 Task: Add Sprouts Organic Cage Free Large Grade A Brown Eggs to the cart.
Action: Mouse moved to (50, 338)
Screenshot: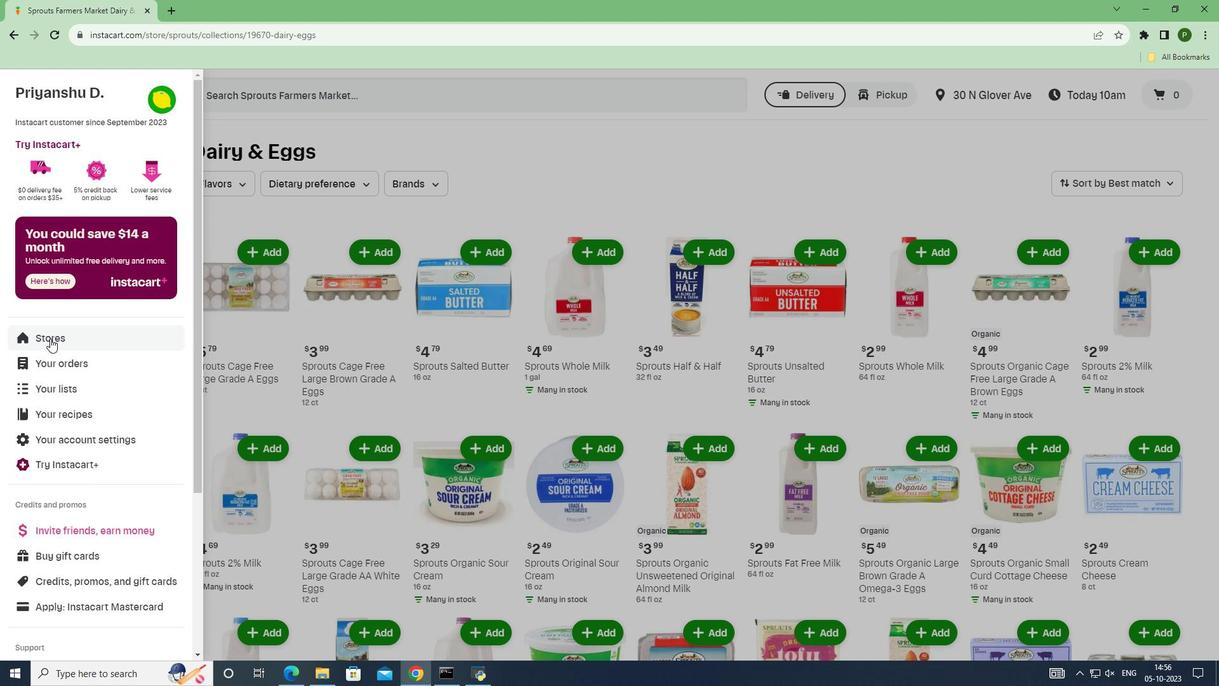 
Action: Mouse pressed left at (50, 338)
Screenshot: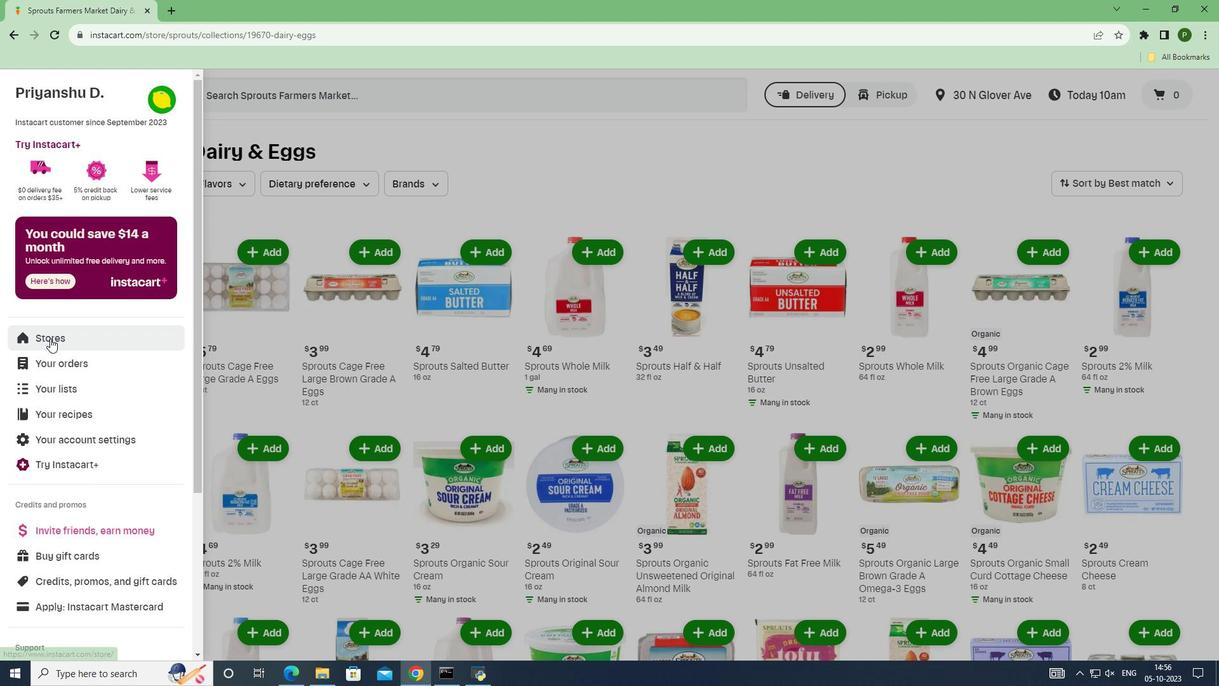 
Action: Mouse moved to (303, 142)
Screenshot: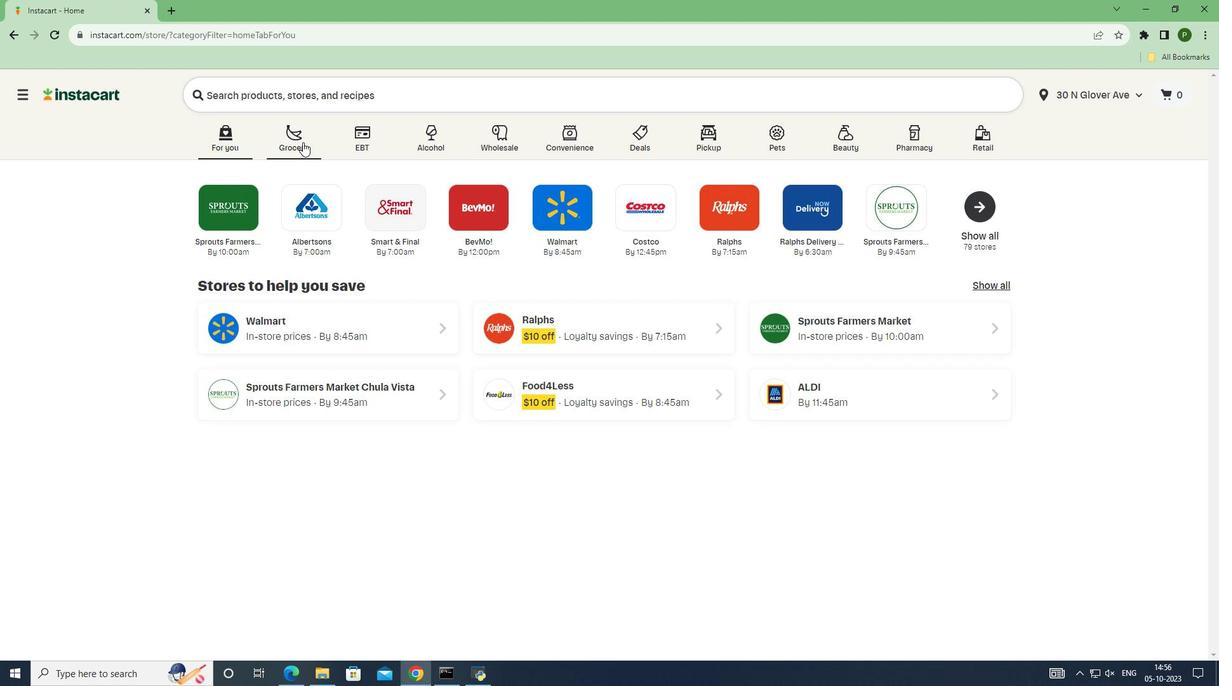 
Action: Mouse pressed left at (303, 142)
Screenshot: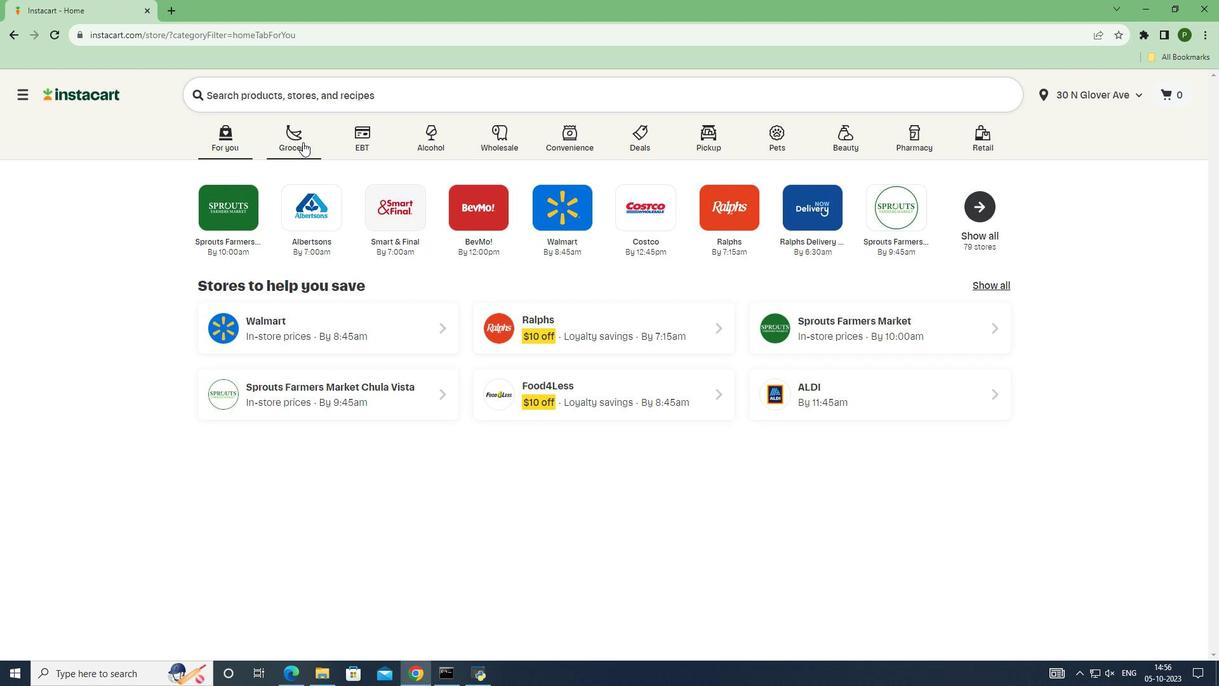 
Action: Mouse moved to (779, 299)
Screenshot: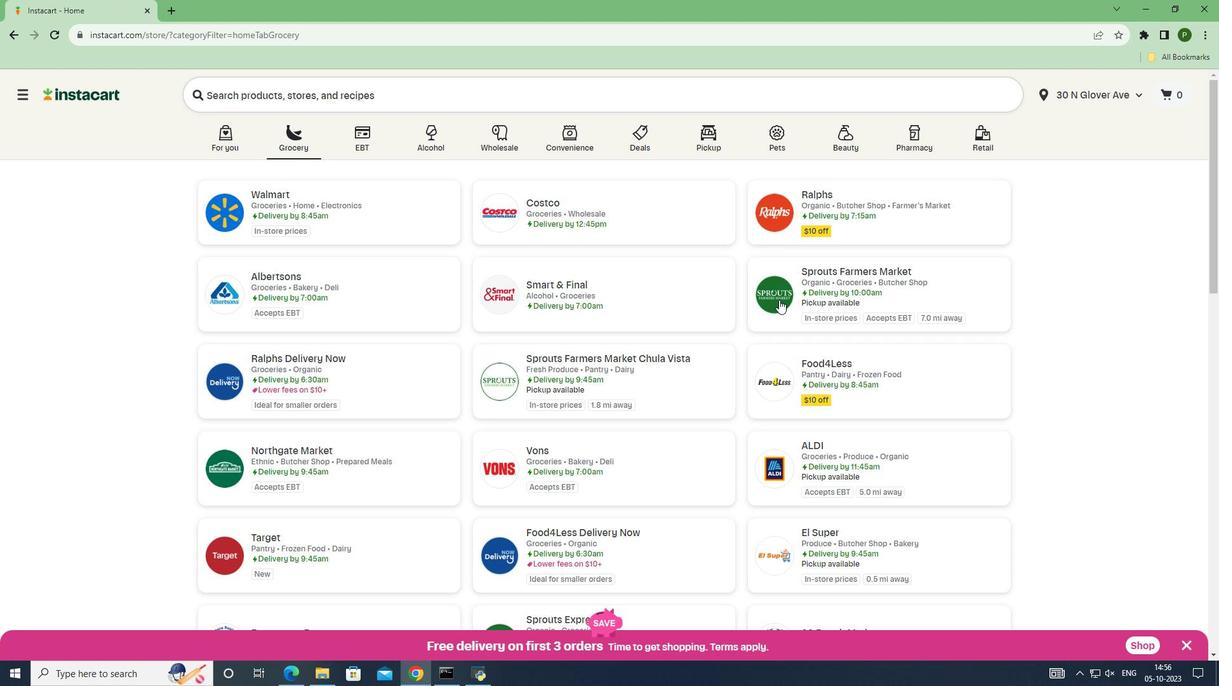 
Action: Mouse pressed left at (779, 299)
Screenshot: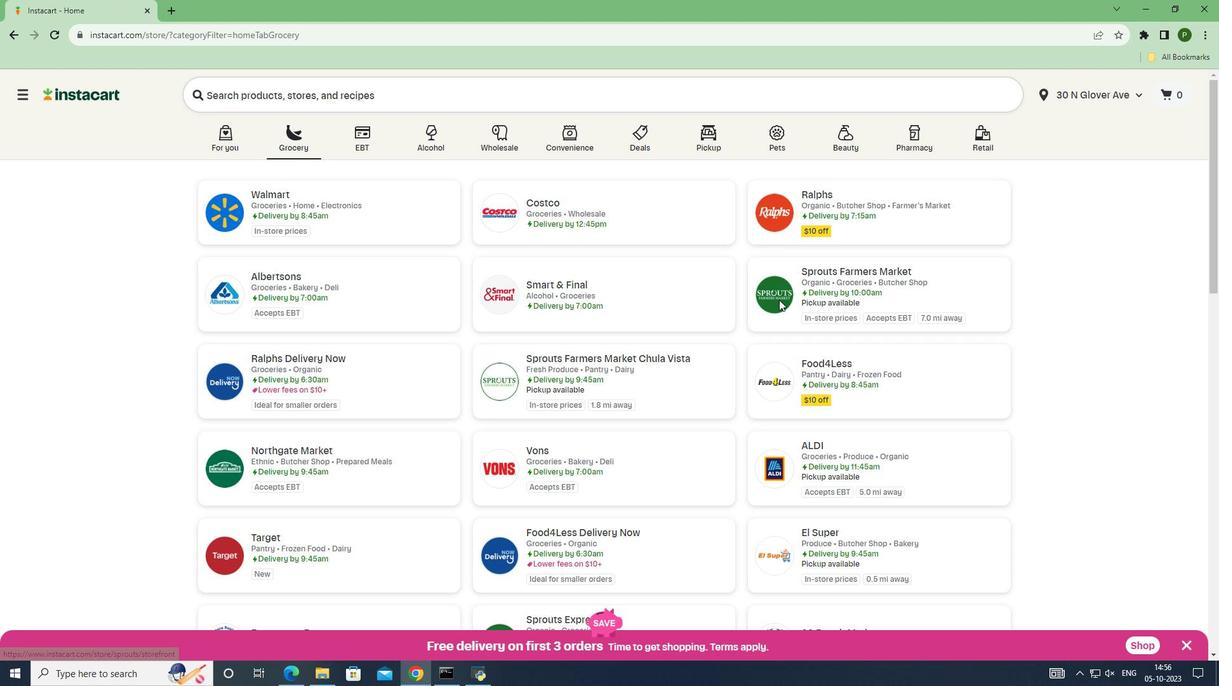 
Action: Mouse moved to (80, 368)
Screenshot: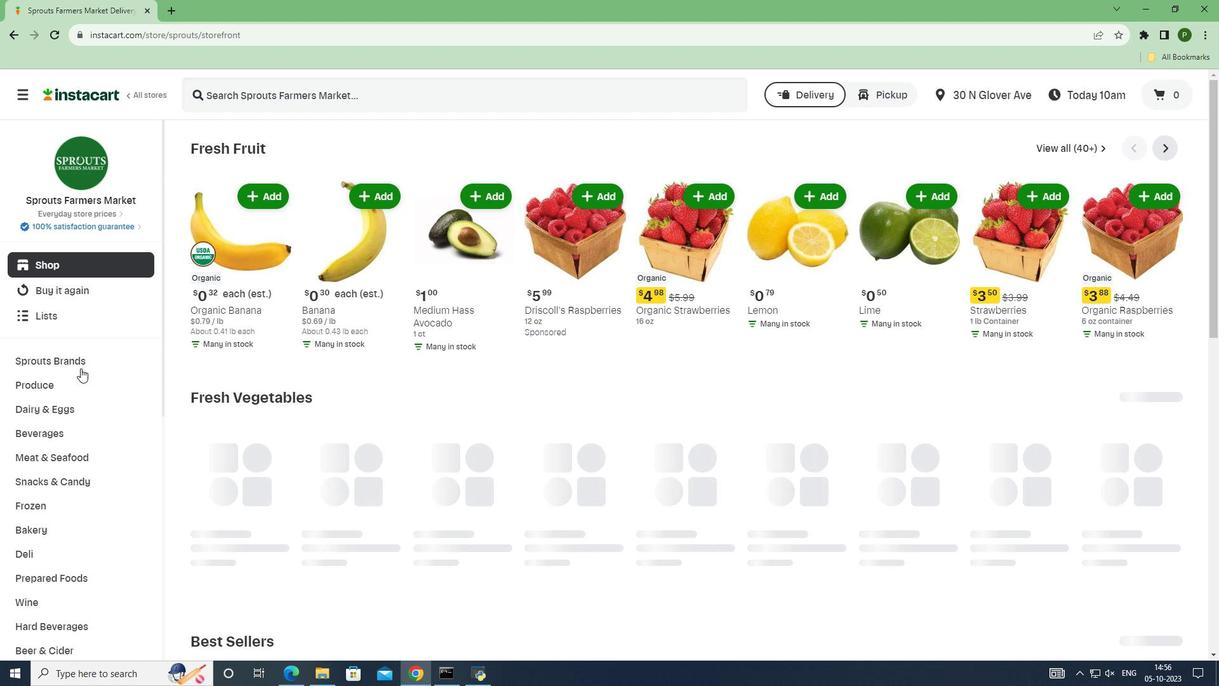 
Action: Mouse pressed left at (80, 368)
Screenshot: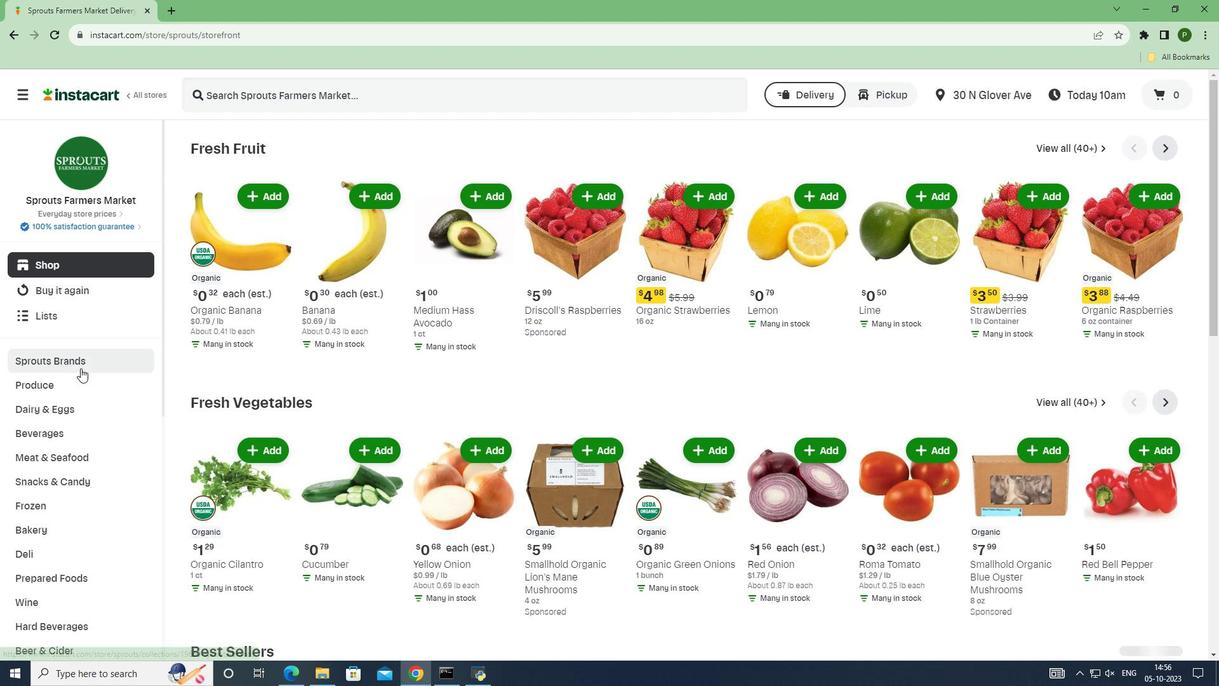 
Action: Mouse moved to (73, 484)
Screenshot: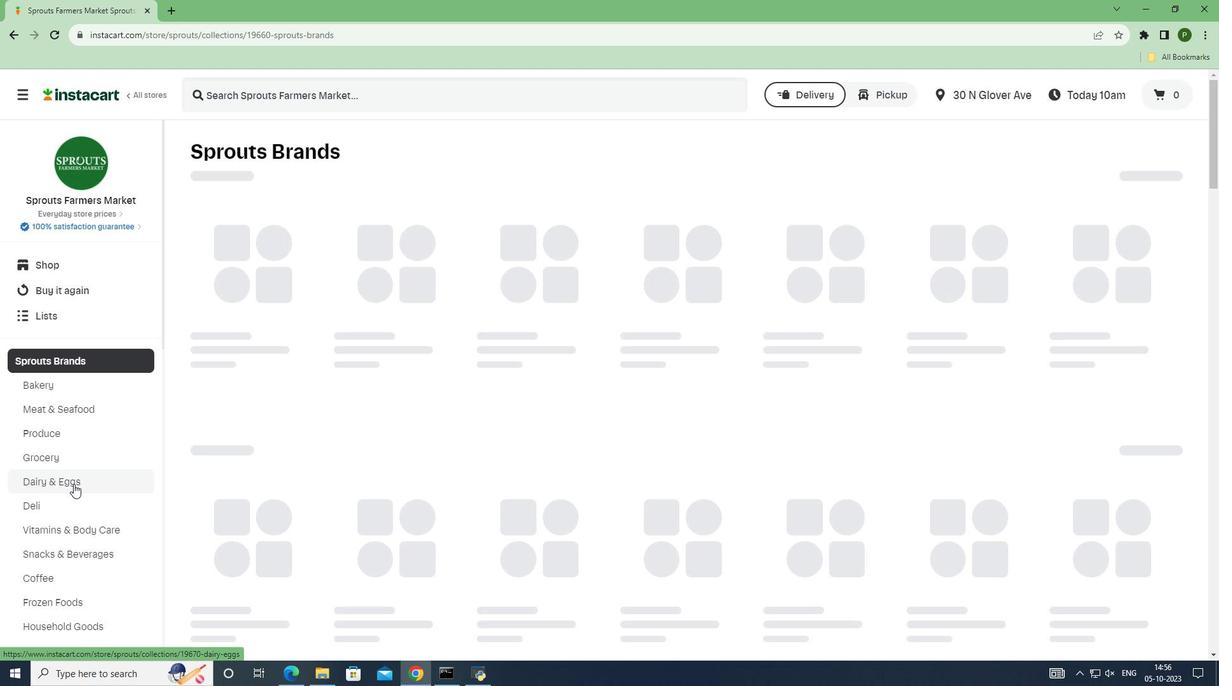 
Action: Mouse pressed left at (73, 484)
Screenshot: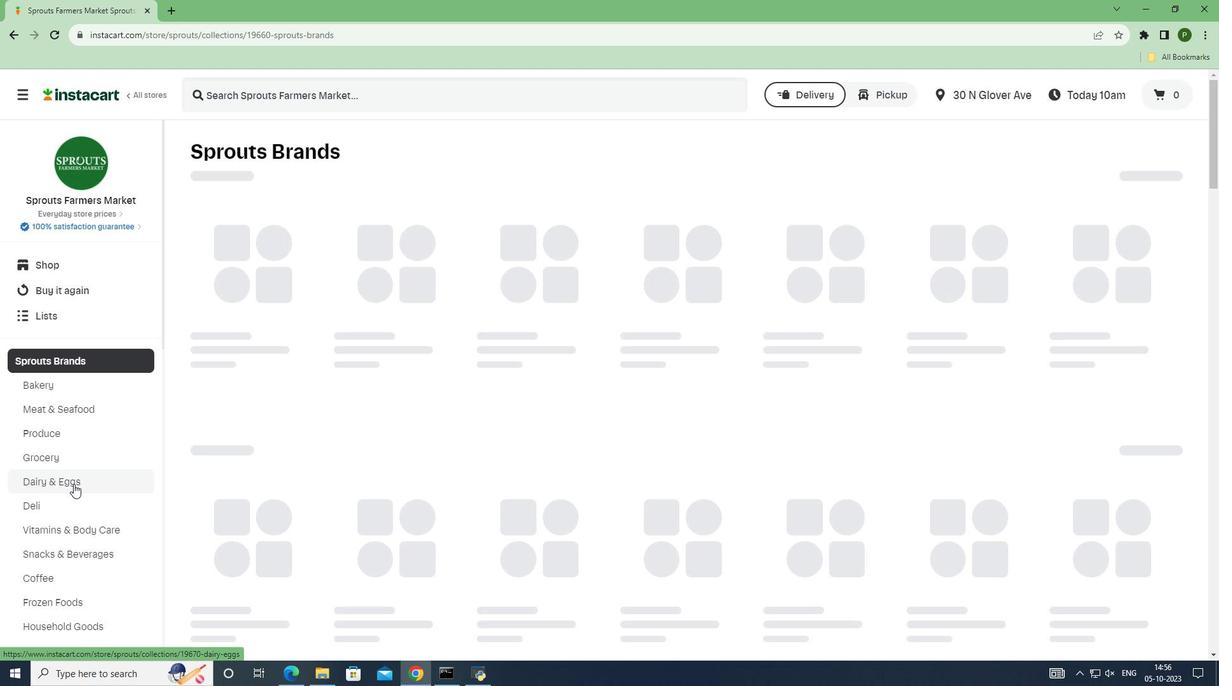 
Action: Mouse moved to (283, 97)
Screenshot: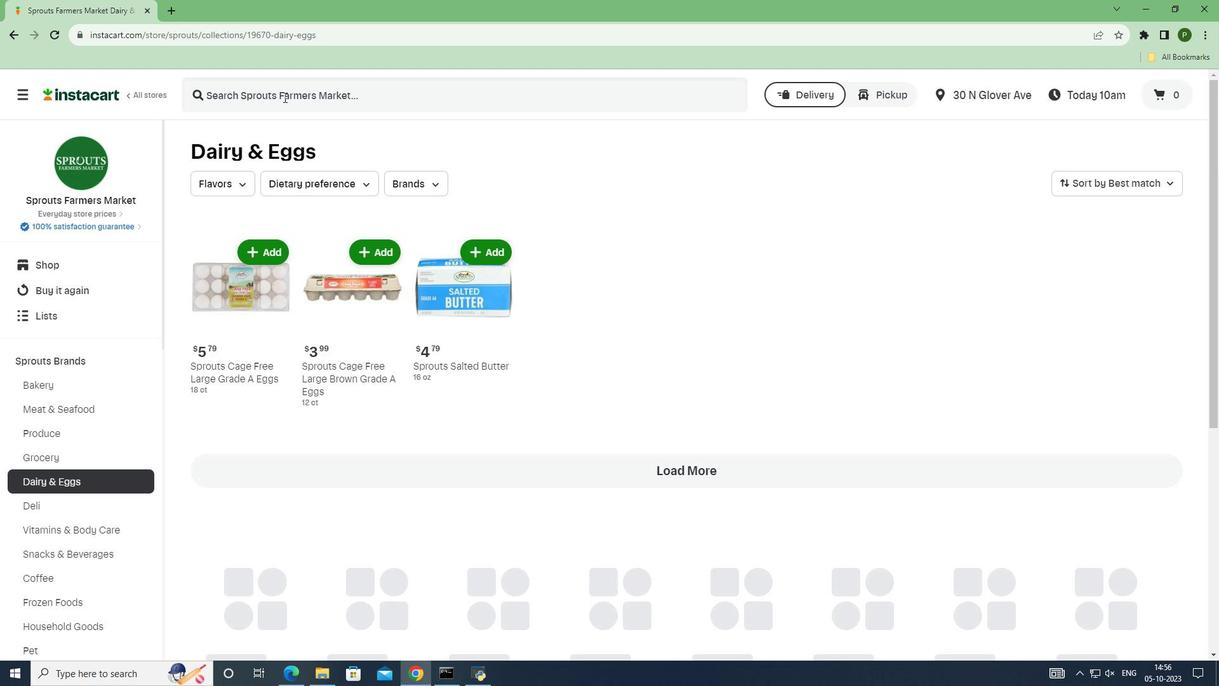 
Action: Mouse pressed left at (283, 97)
Screenshot: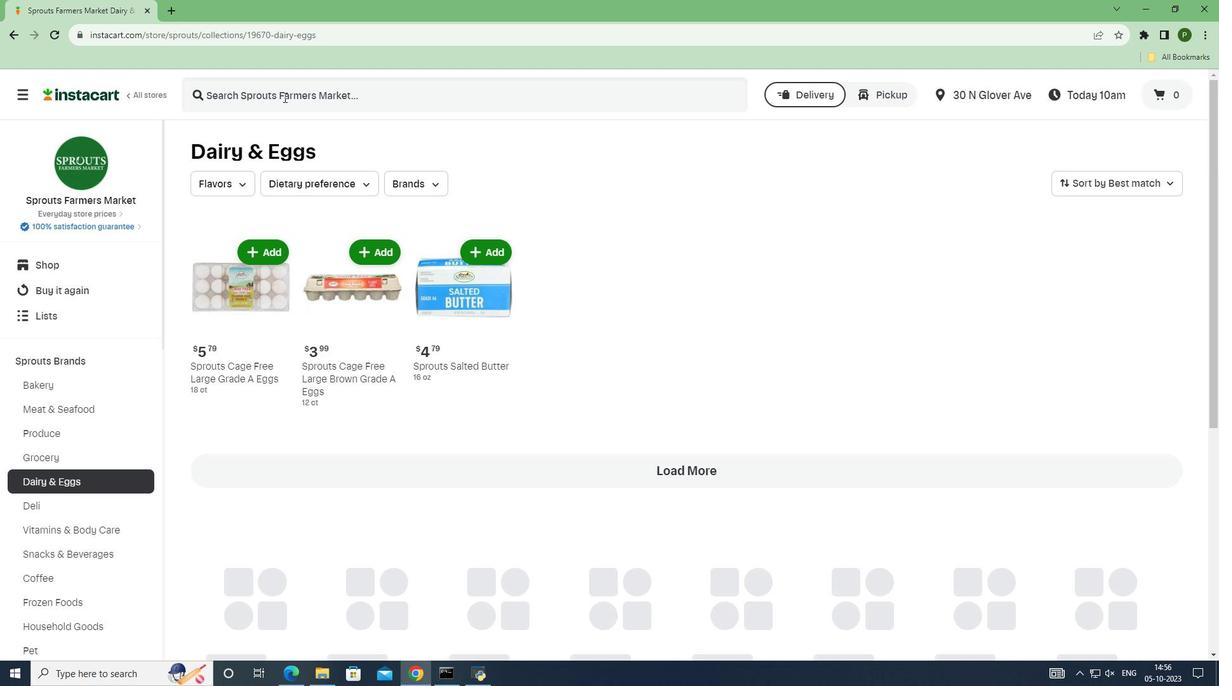 
Action: Key pressed <Key.caps_lock>S<Key.caps_lock>prouts<Key.space><Key.caps_lock>O<Key.caps_lock>rganic<Key.space>cage<Key.space>free<Key.space>large<Key.space>grade<Key.space><Key.caps_lock>A<Key.caps_lock><Key.space>brown<Key.space>eggs<Key.space><Key.enter>
Screenshot: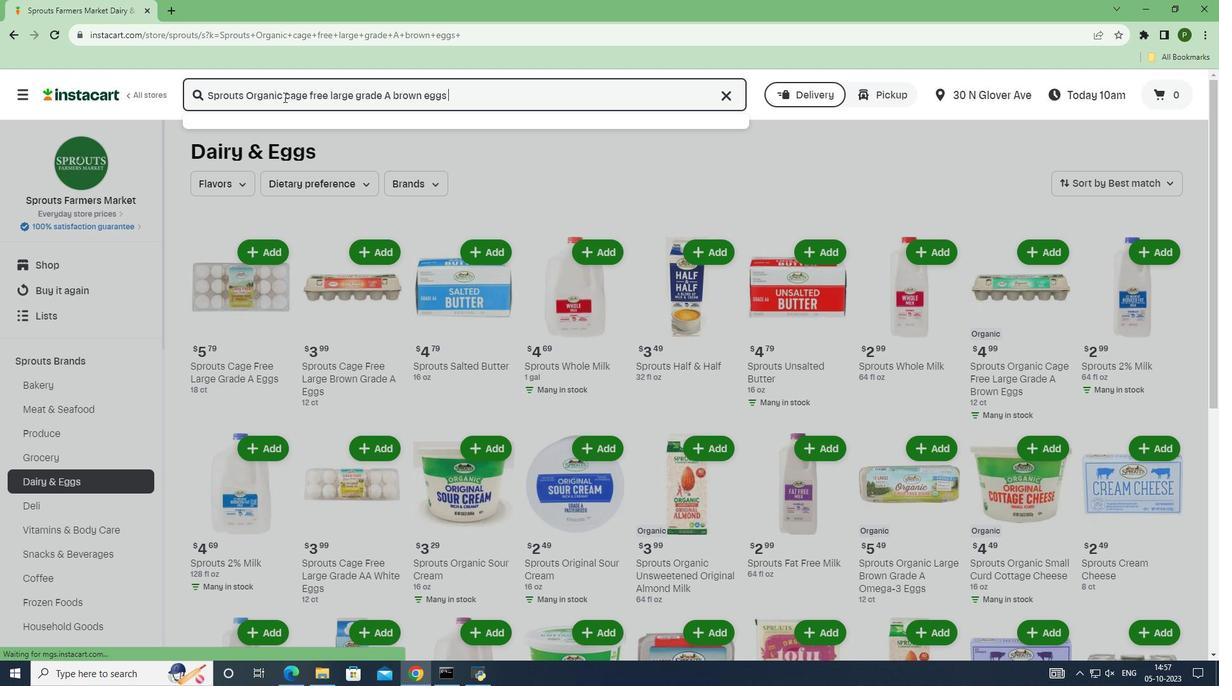 
Action: Mouse moved to (726, 211)
Screenshot: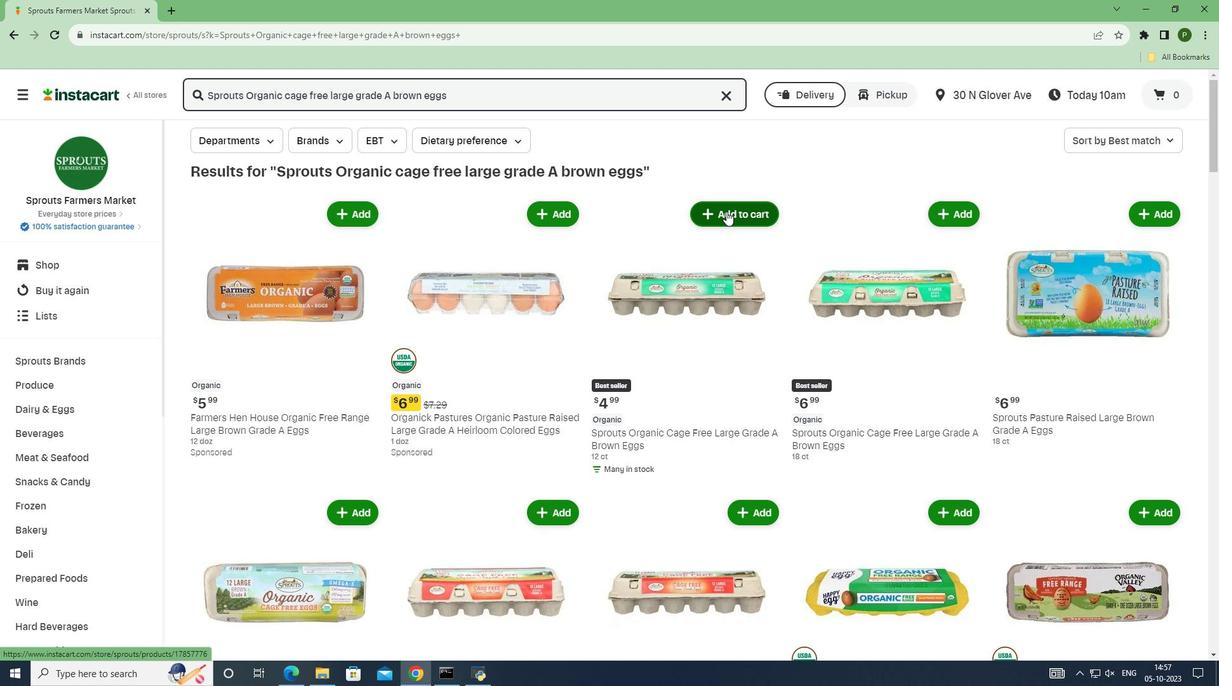 
Action: Mouse pressed left at (726, 211)
Screenshot: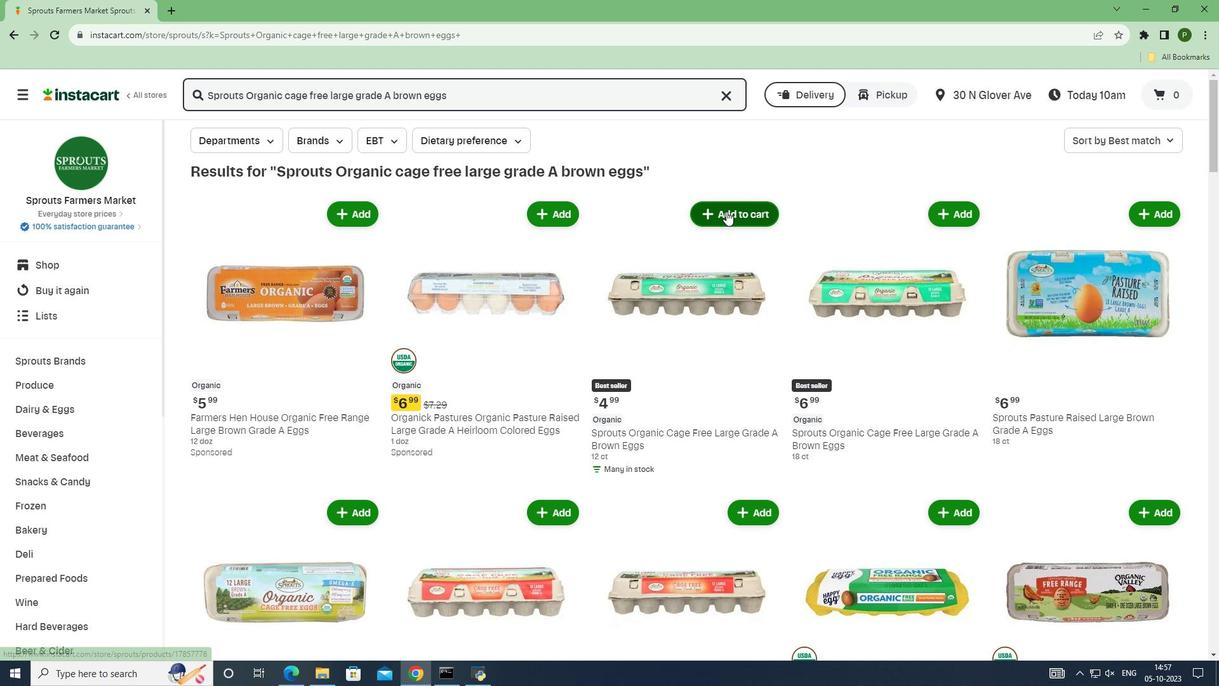 
